 Task: select a rule when a due date between working days from now is set on a card by me.
Action: Mouse moved to (983, 79)
Screenshot: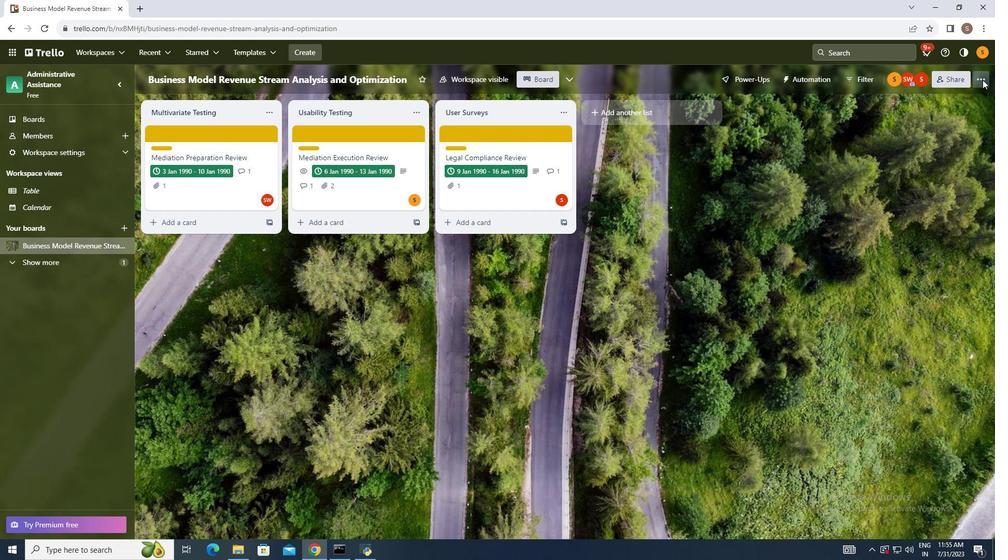 
Action: Mouse pressed left at (983, 79)
Screenshot: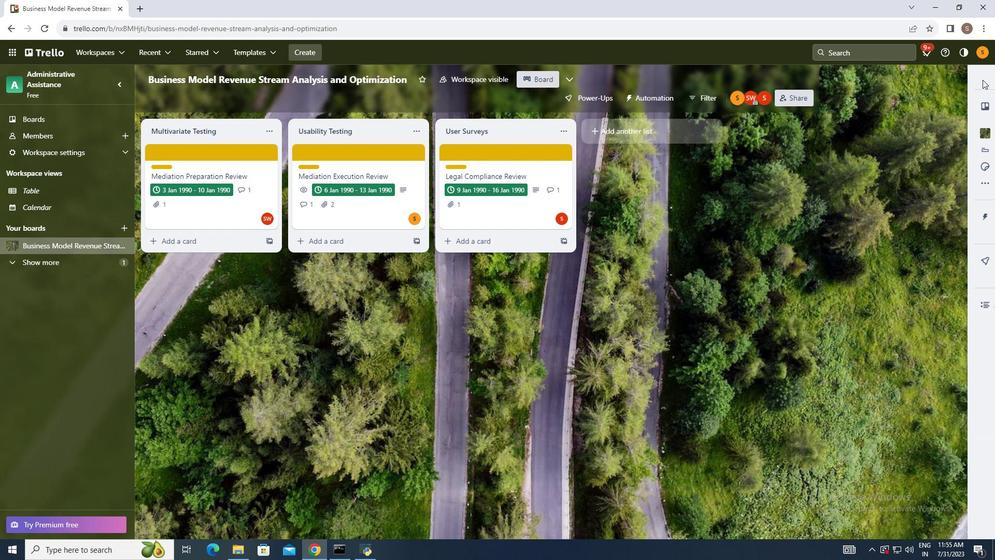 
Action: Mouse moved to (903, 216)
Screenshot: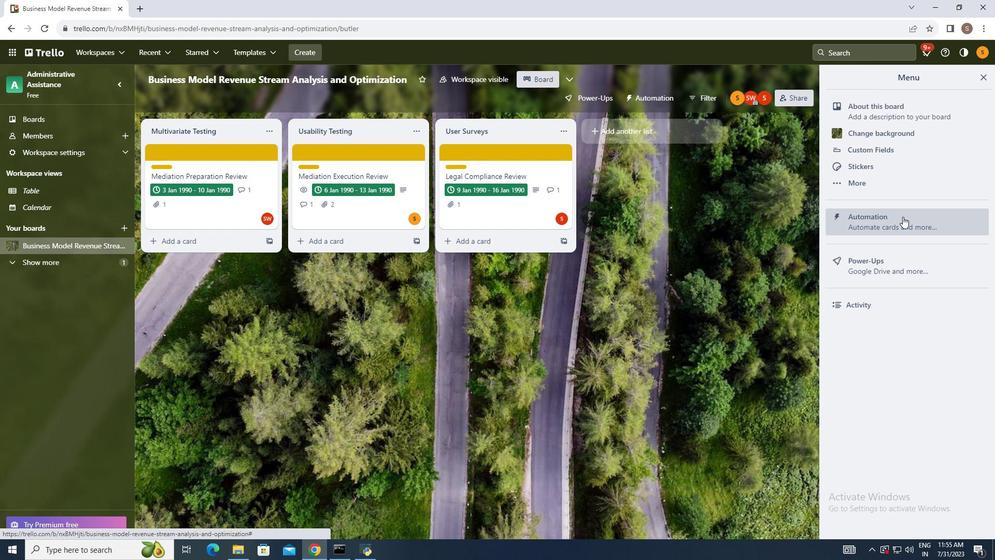 
Action: Mouse pressed left at (903, 216)
Screenshot: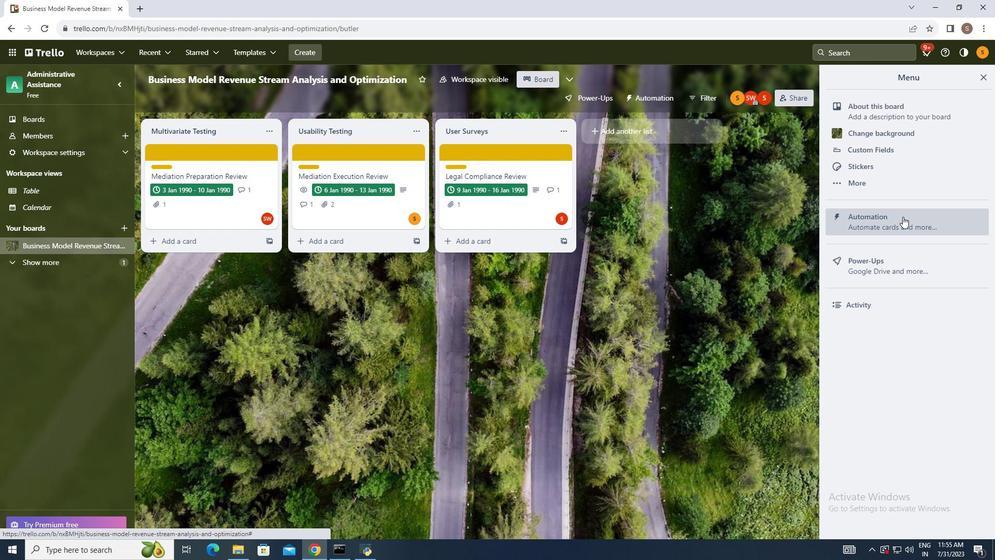 
Action: Mouse moved to (168, 192)
Screenshot: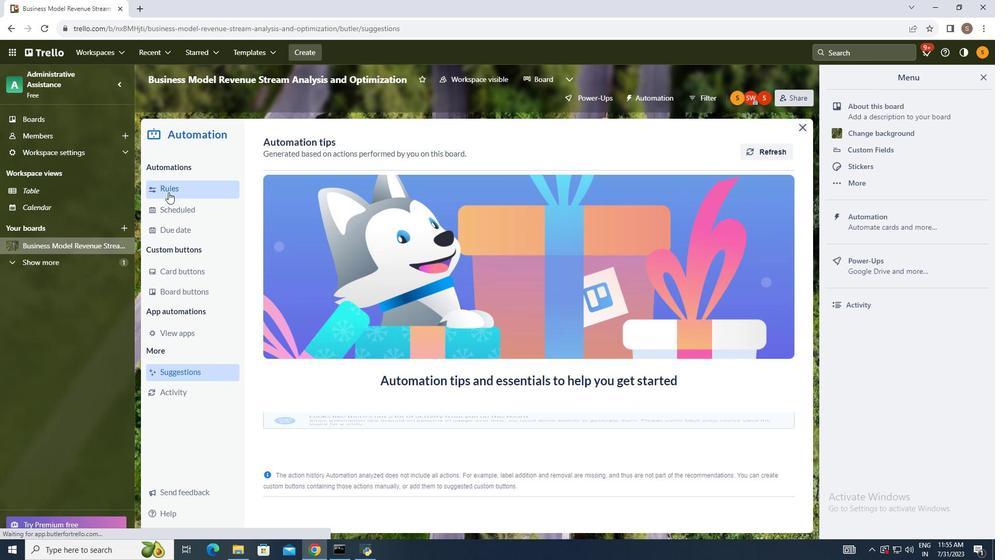 
Action: Mouse pressed left at (168, 192)
Screenshot: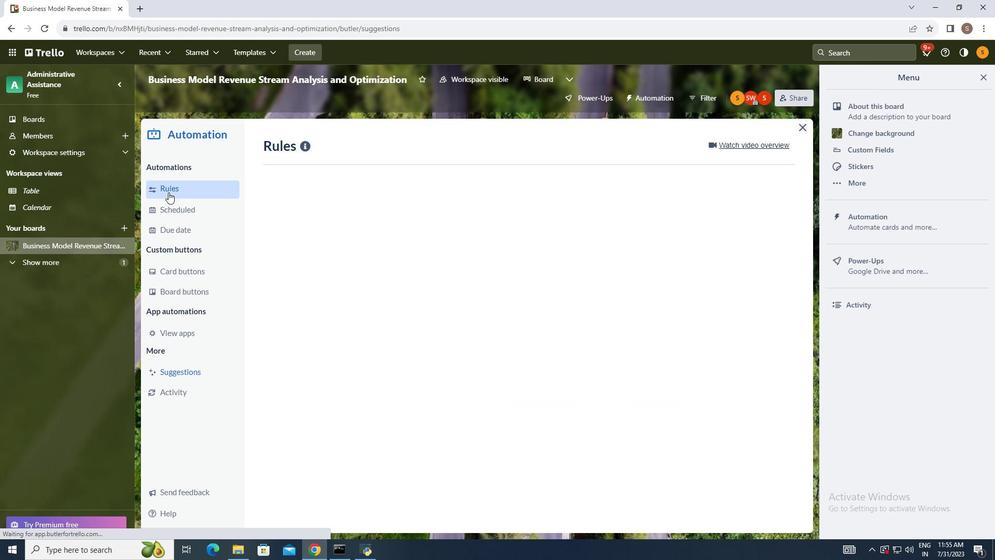 
Action: Mouse moved to (702, 146)
Screenshot: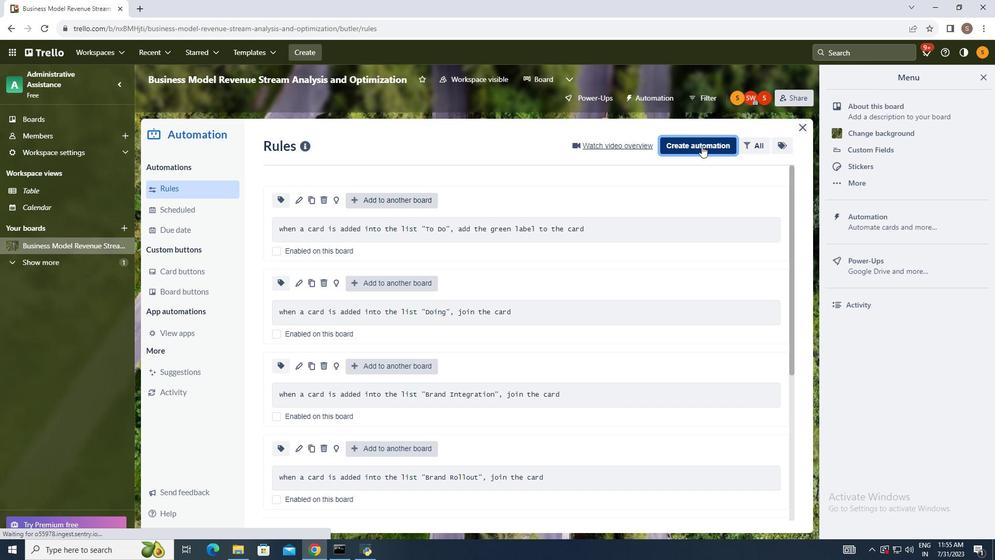 
Action: Mouse pressed left at (702, 146)
Screenshot: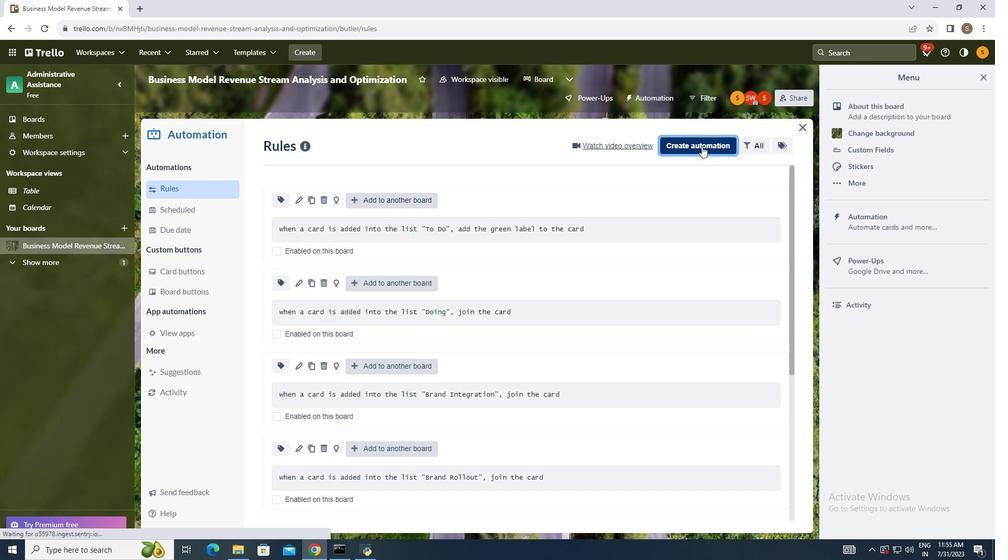 
Action: Mouse moved to (525, 243)
Screenshot: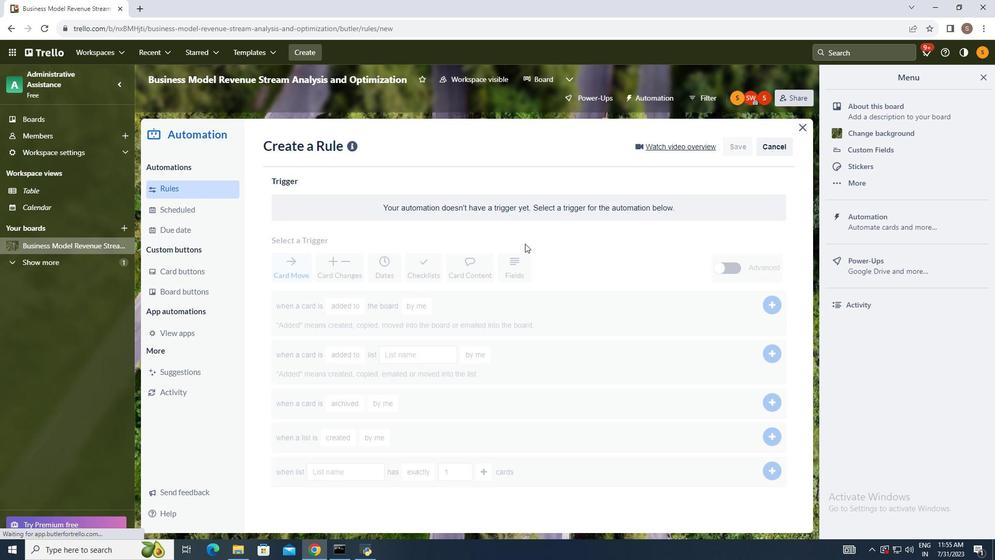 
Action: Mouse pressed left at (525, 243)
Screenshot: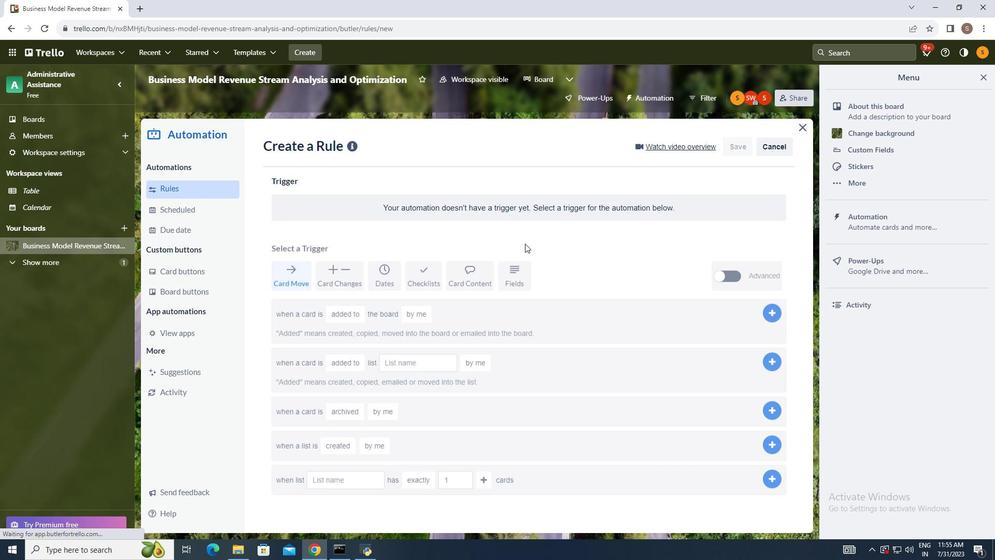 
Action: Mouse moved to (385, 278)
Screenshot: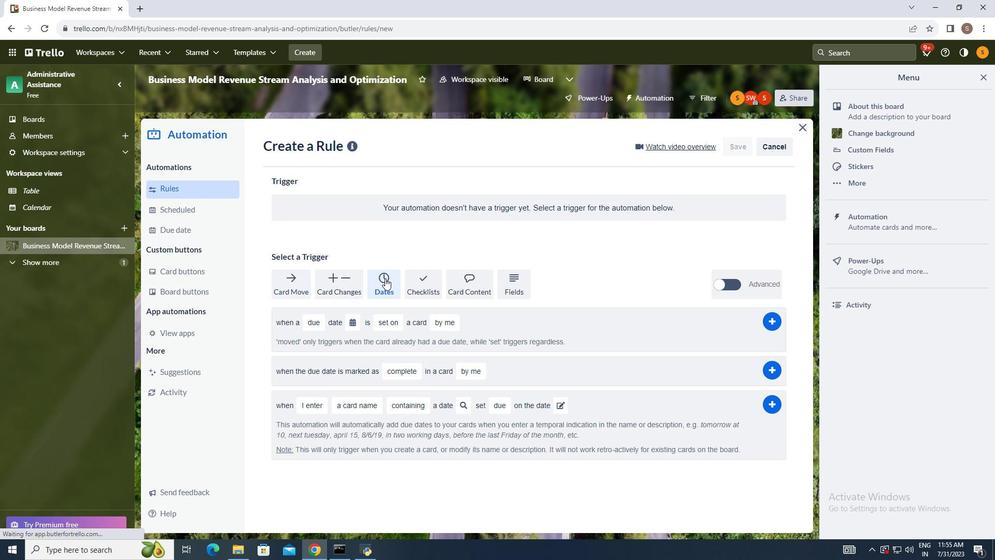 
Action: Mouse pressed left at (385, 278)
Screenshot: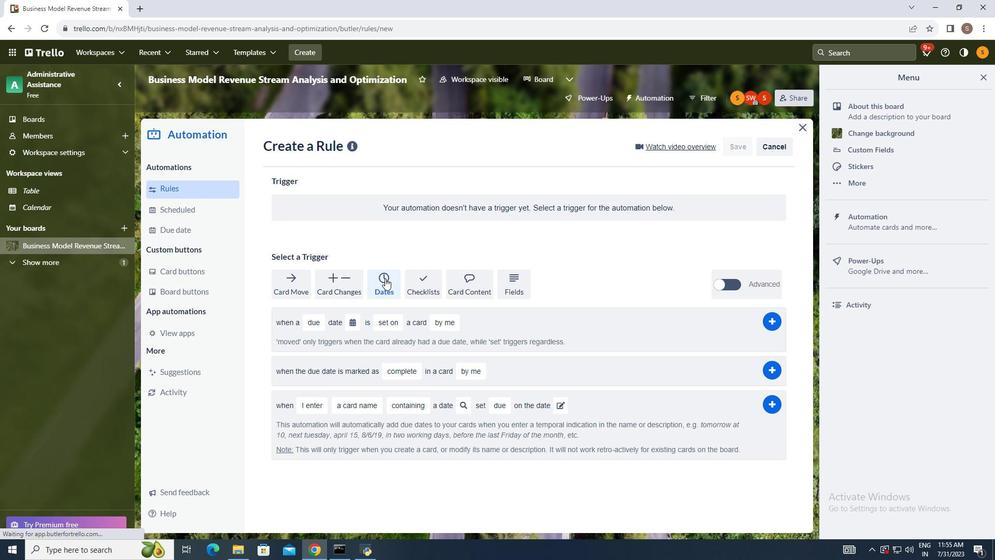 
Action: Mouse moved to (314, 316)
Screenshot: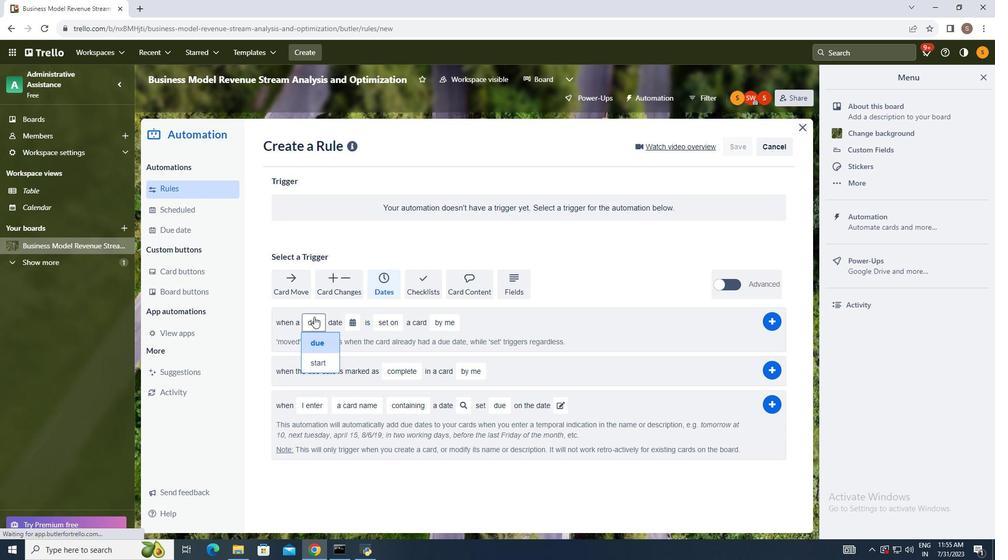 
Action: Mouse pressed left at (314, 316)
Screenshot: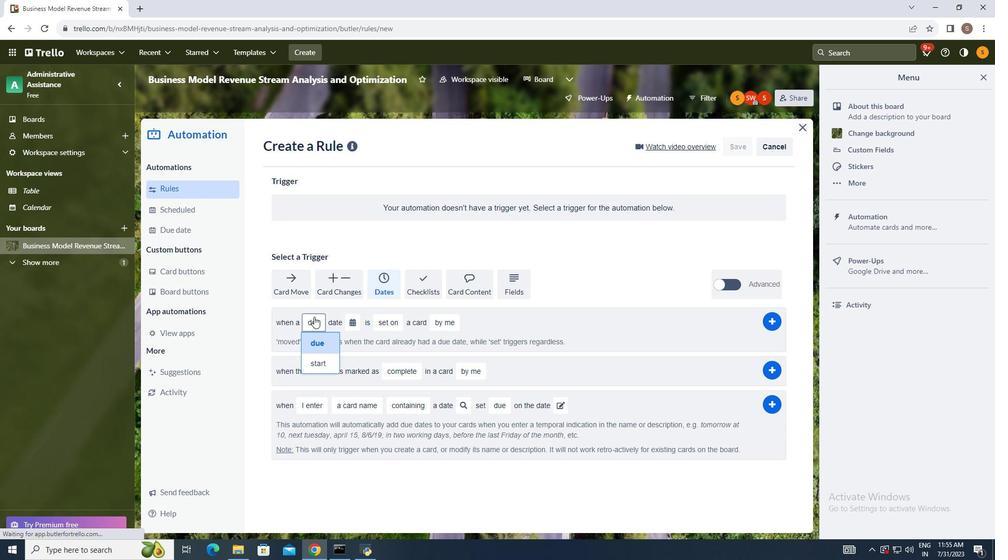 
Action: Mouse moved to (318, 342)
Screenshot: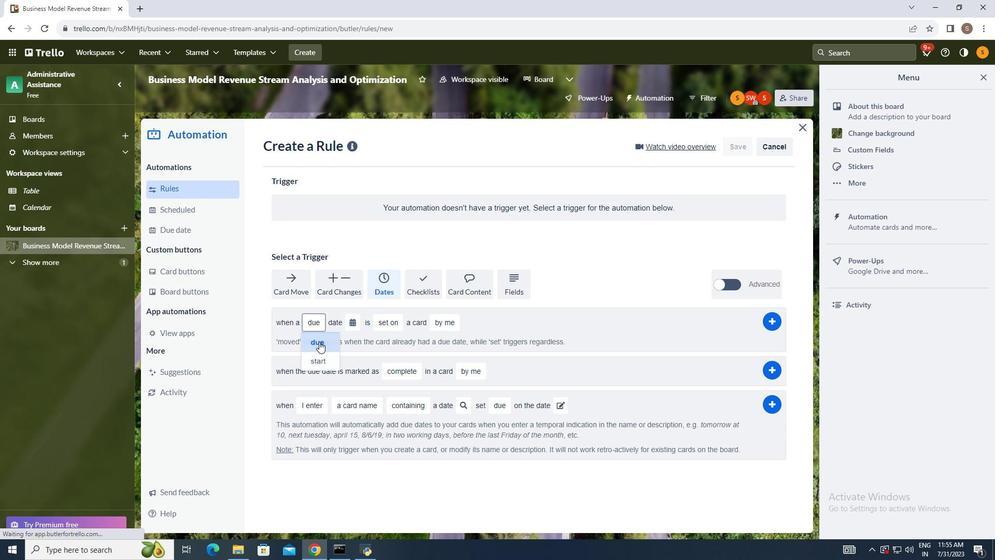 
Action: Mouse pressed left at (318, 342)
Screenshot: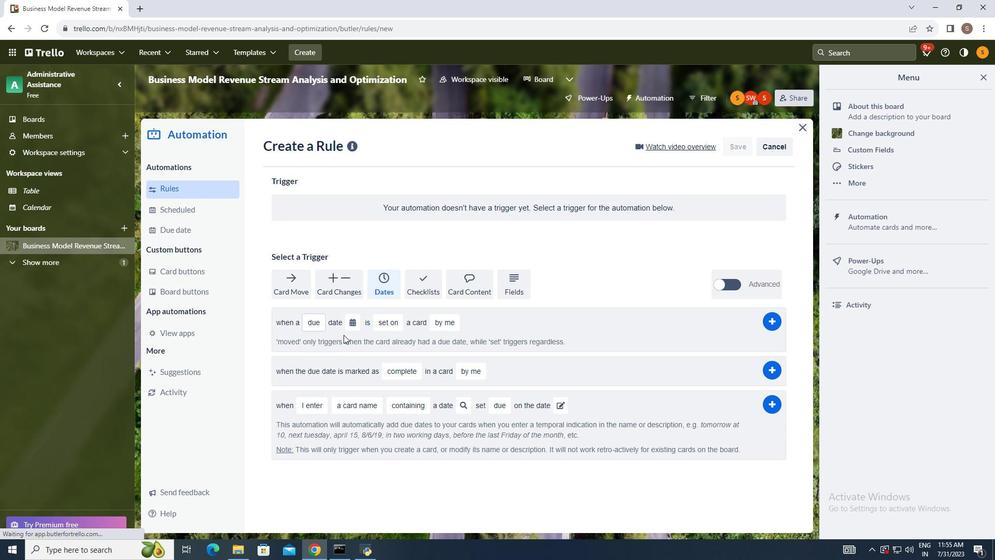 
Action: Mouse moved to (352, 322)
Screenshot: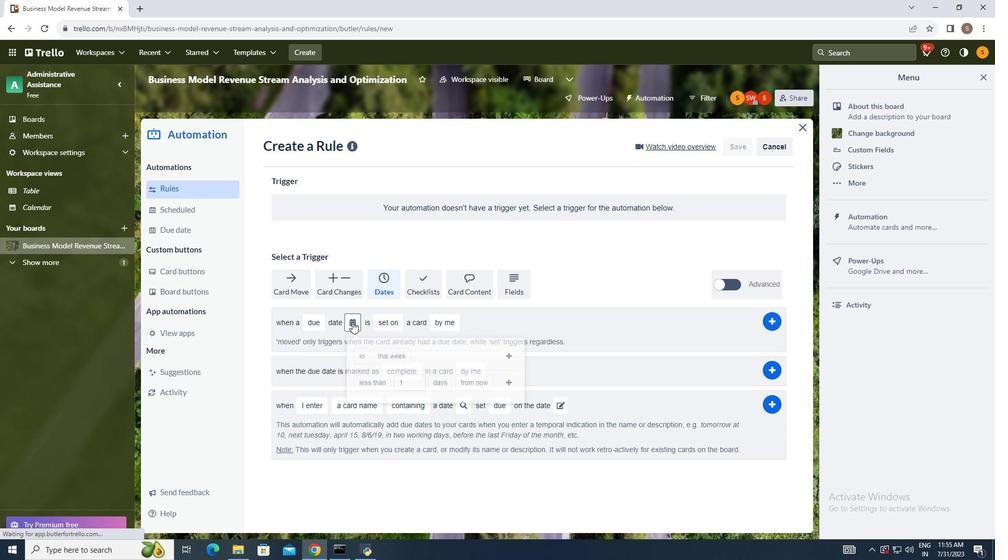 
Action: Mouse pressed left at (352, 322)
Screenshot: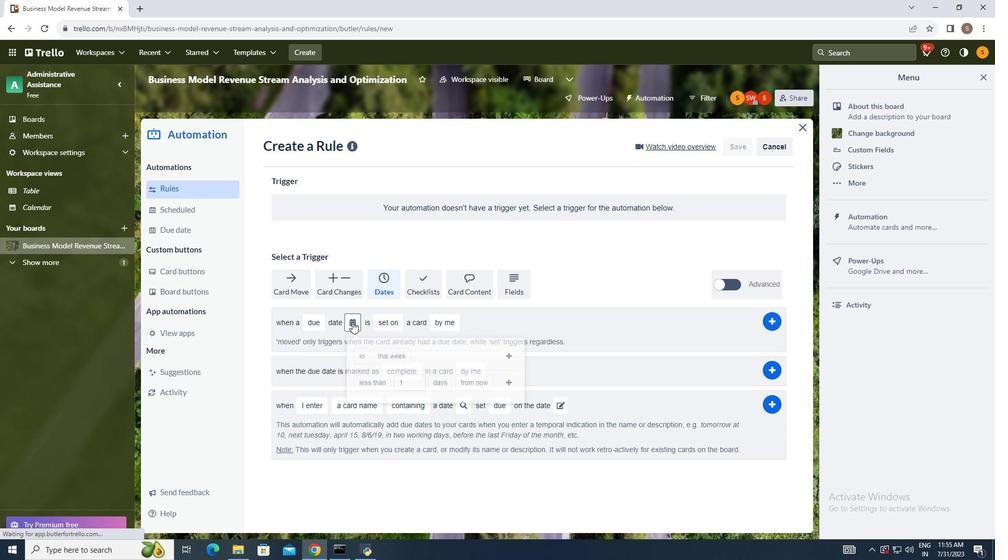 
Action: Mouse moved to (371, 387)
Screenshot: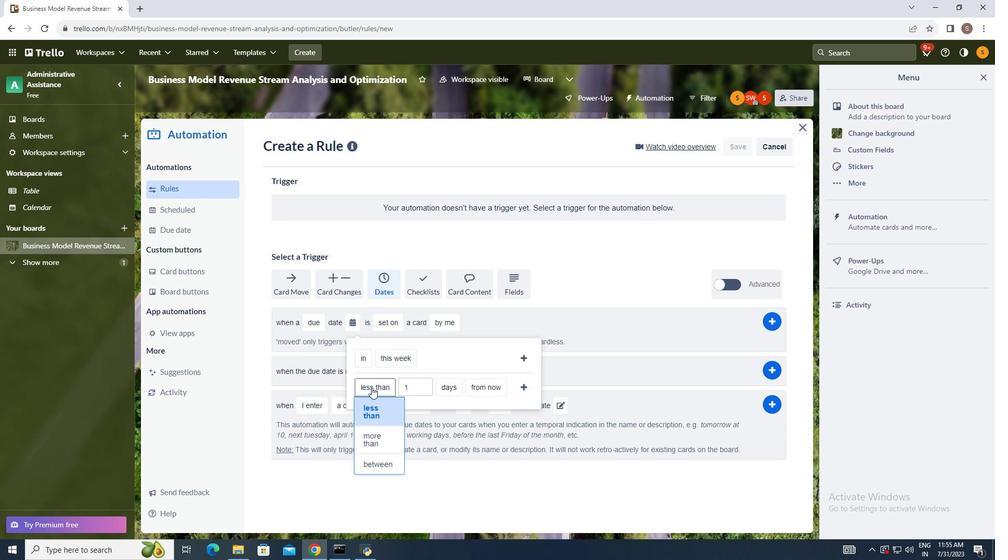 
Action: Mouse pressed left at (371, 387)
Screenshot: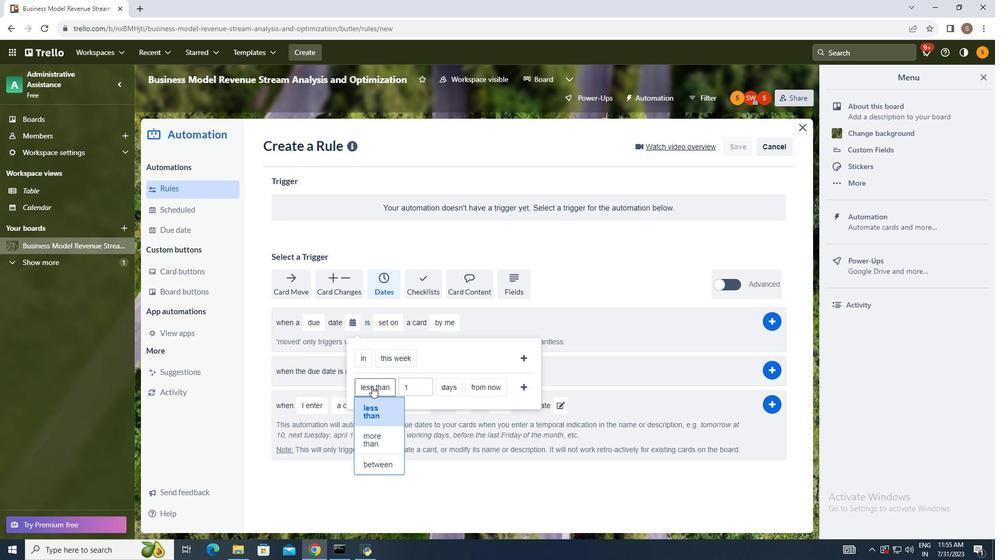 
Action: Mouse moved to (377, 460)
Screenshot: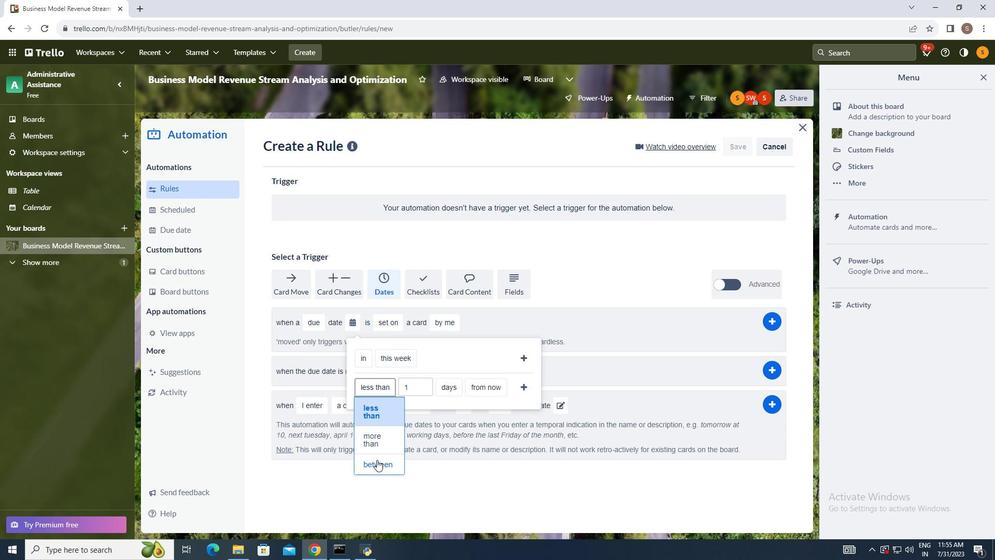 
Action: Mouse pressed left at (377, 460)
Screenshot: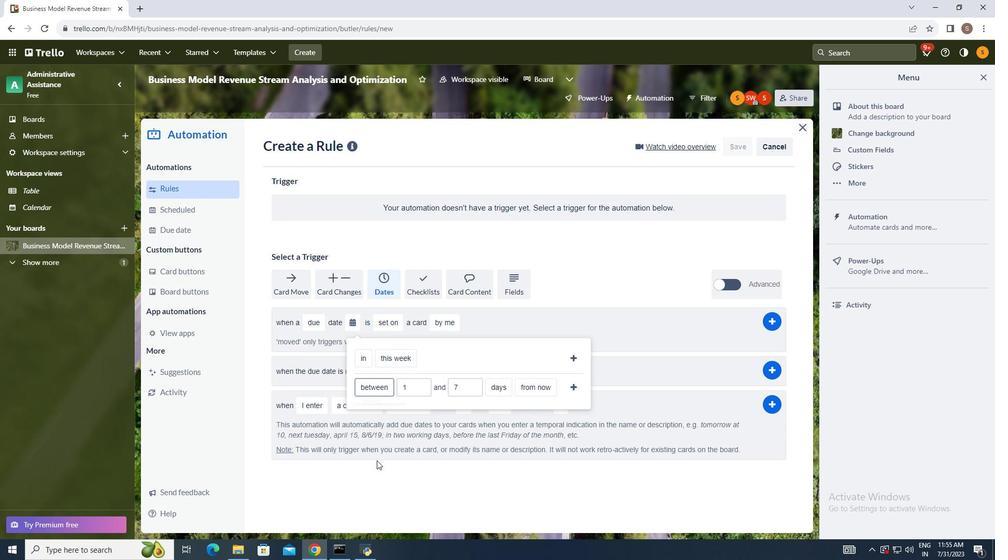 
Action: Mouse moved to (509, 422)
Screenshot: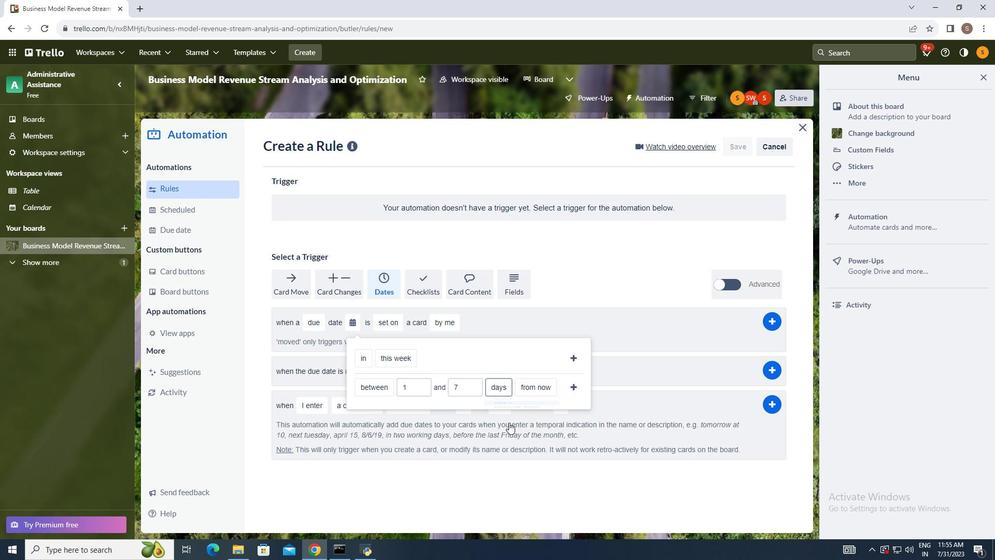 
Action: Mouse pressed left at (509, 422)
Screenshot: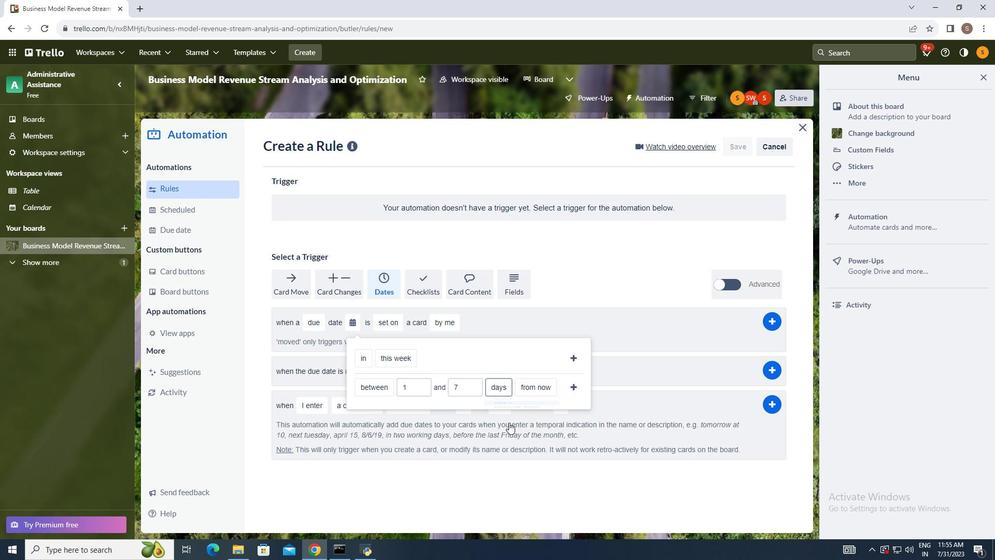
Action: Mouse moved to (531, 385)
Screenshot: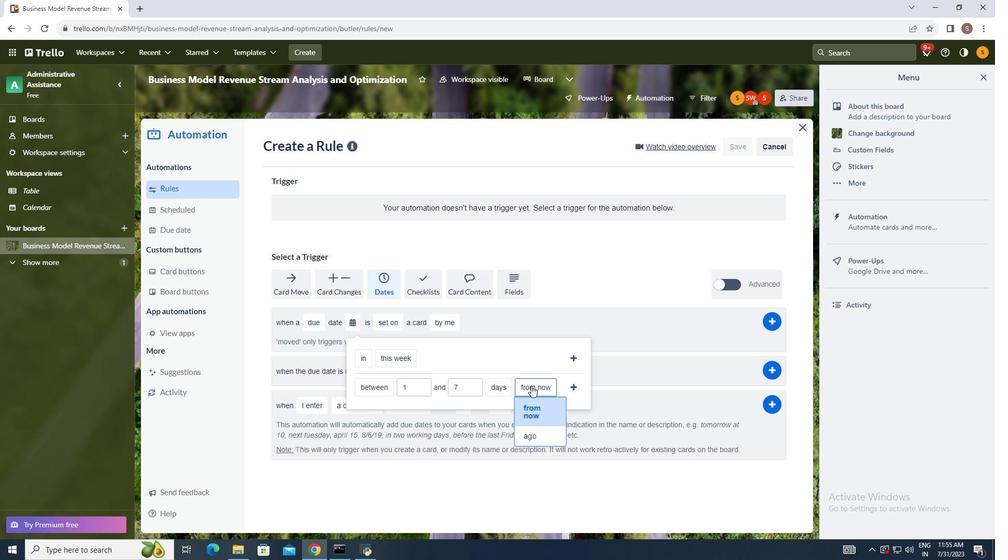 
Action: Mouse pressed left at (531, 385)
Screenshot: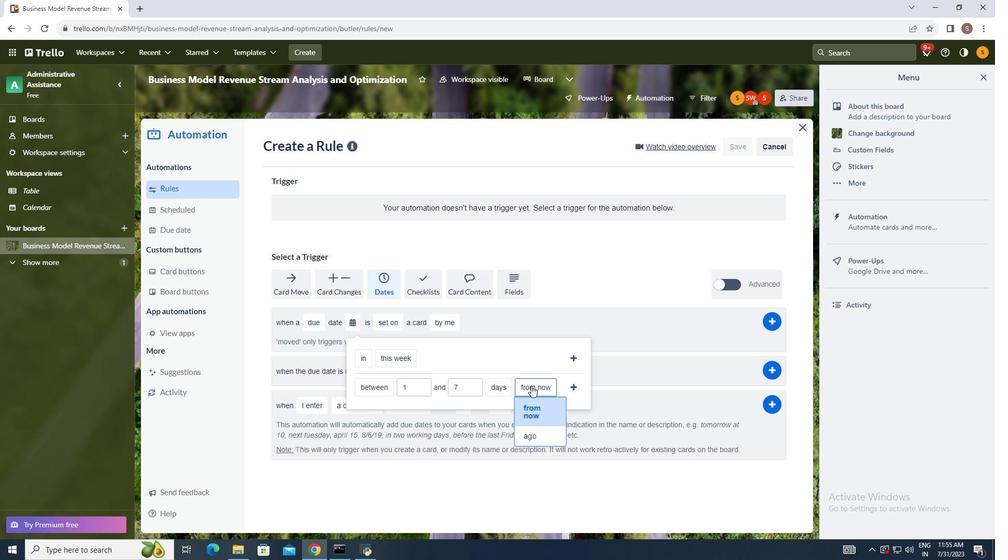 
Action: Mouse moved to (533, 410)
Screenshot: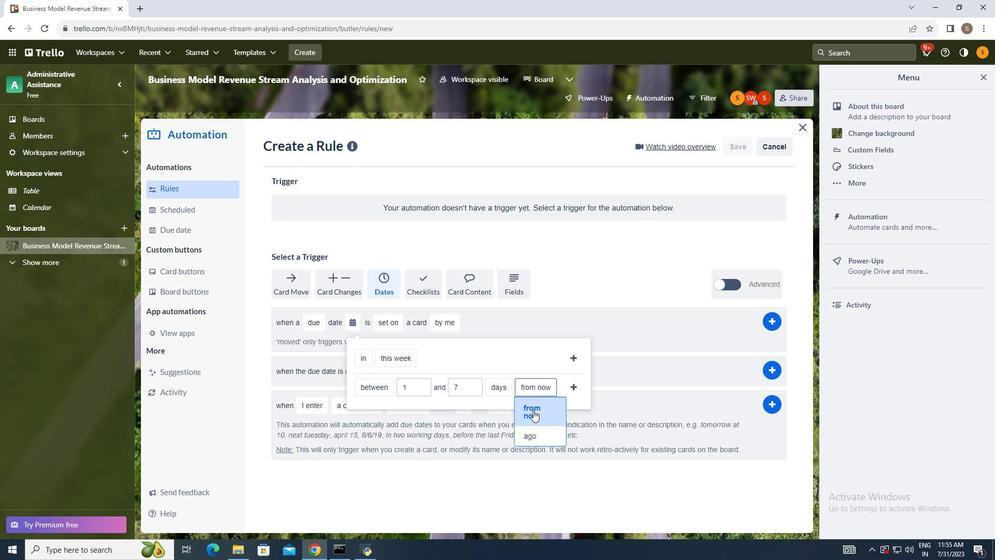 
Action: Mouse pressed left at (533, 410)
Screenshot: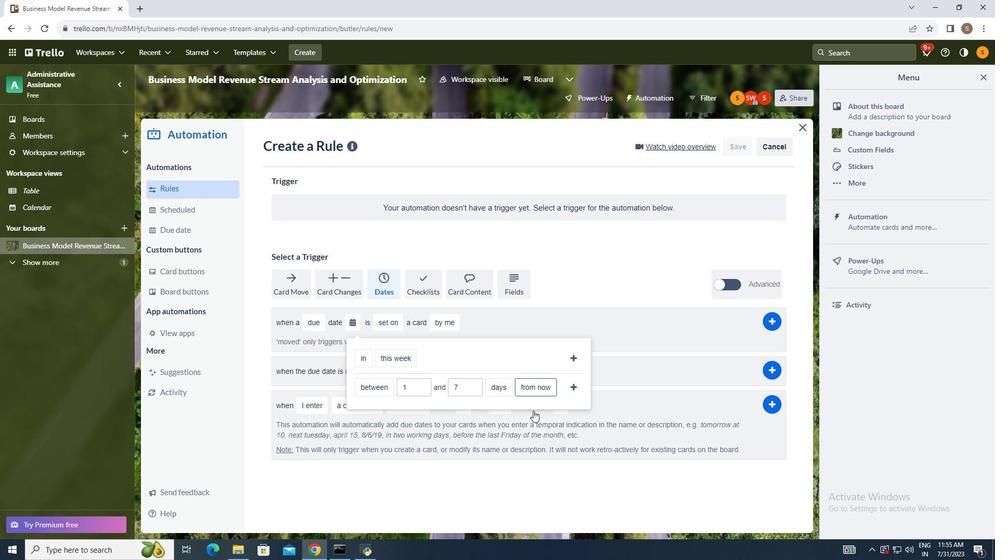 
Action: Mouse moved to (573, 385)
Screenshot: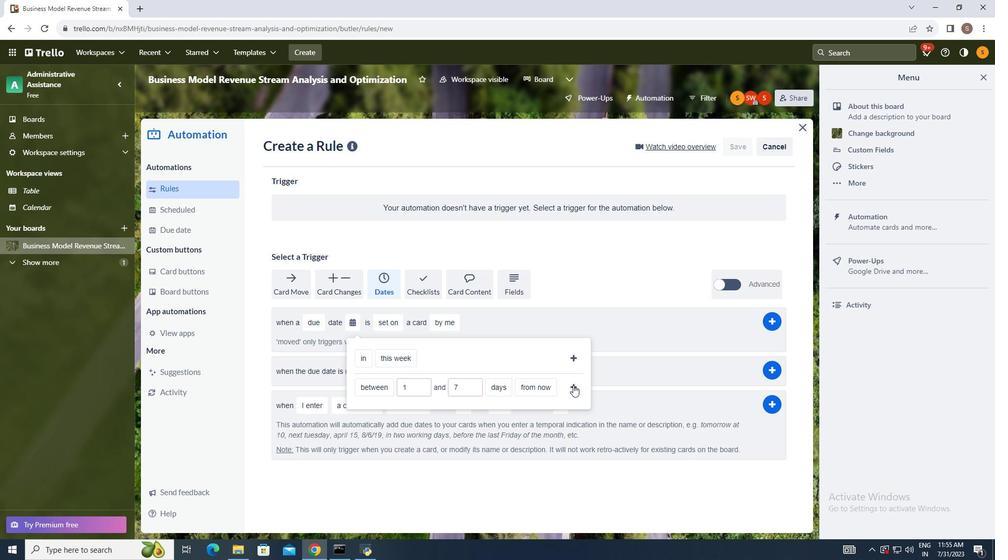 
Action: Mouse pressed left at (573, 385)
Screenshot: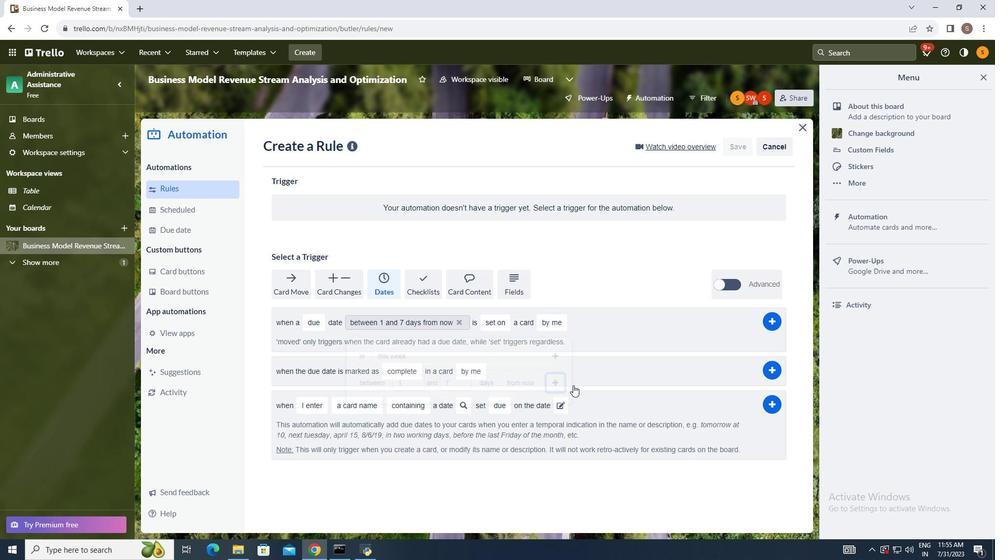 
Action: Mouse moved to (497, 324)
Screenshot: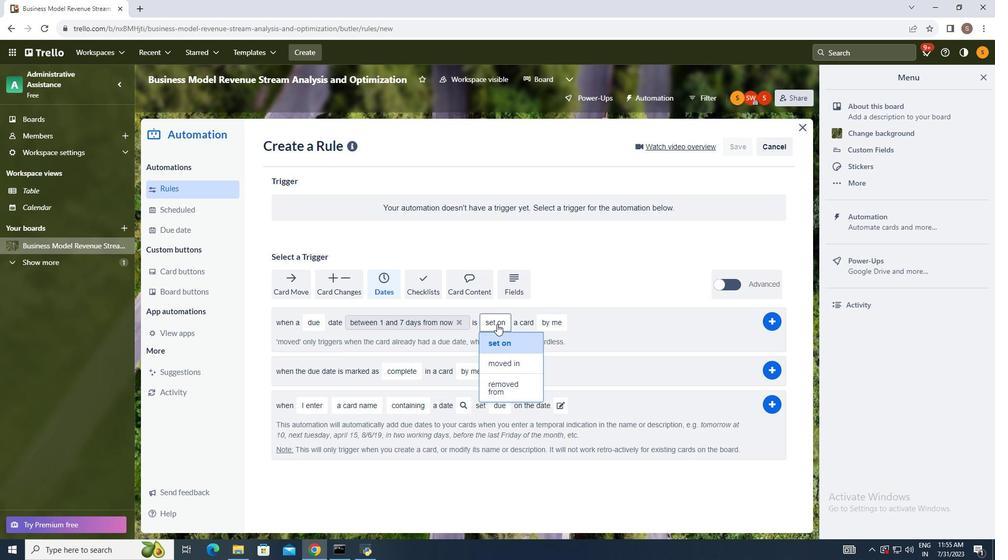 
Action: Mouse pressed left at (497, 324)
Screenshot: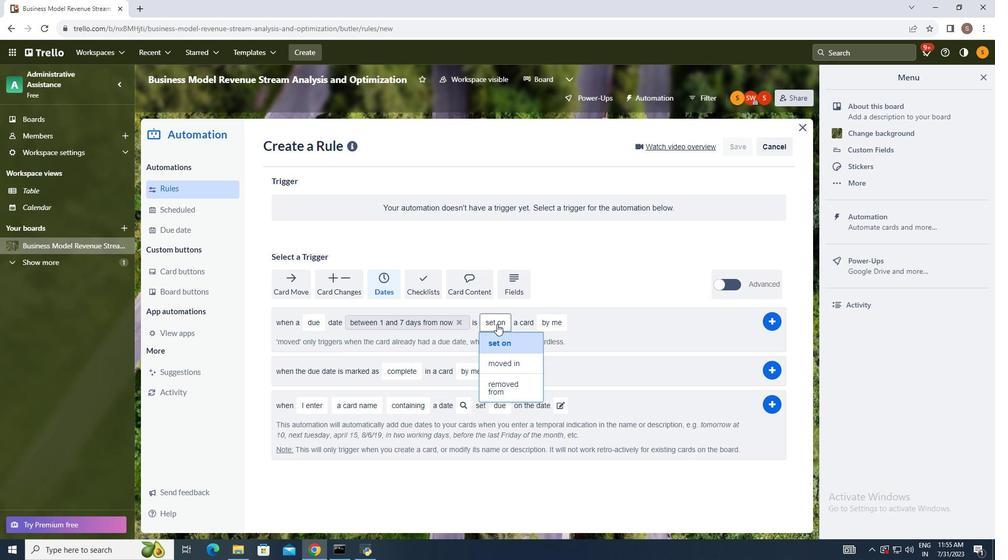 
Action: Mouse moved to (505, 340)
Screenshot: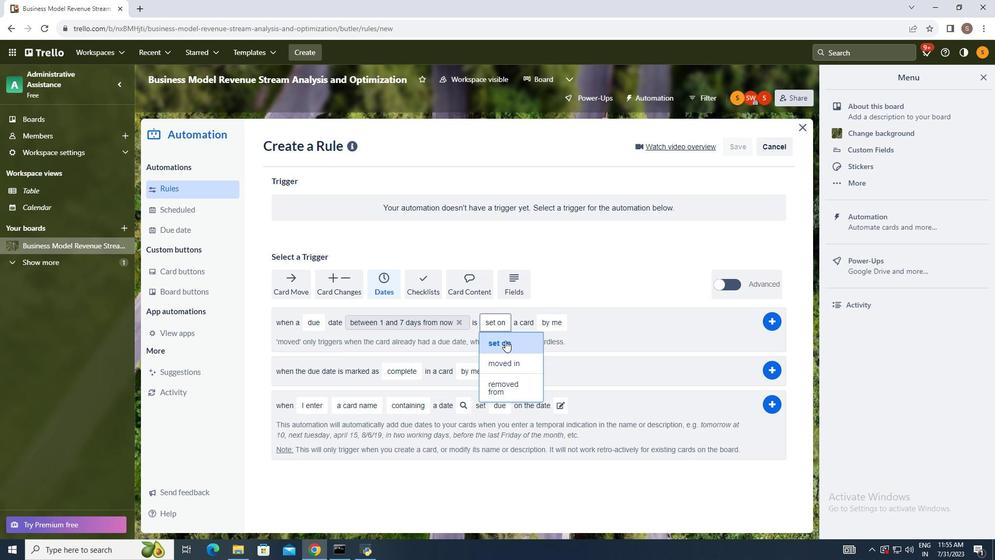 
Action: Mouse pressed left at (505, 340)
Screenshot: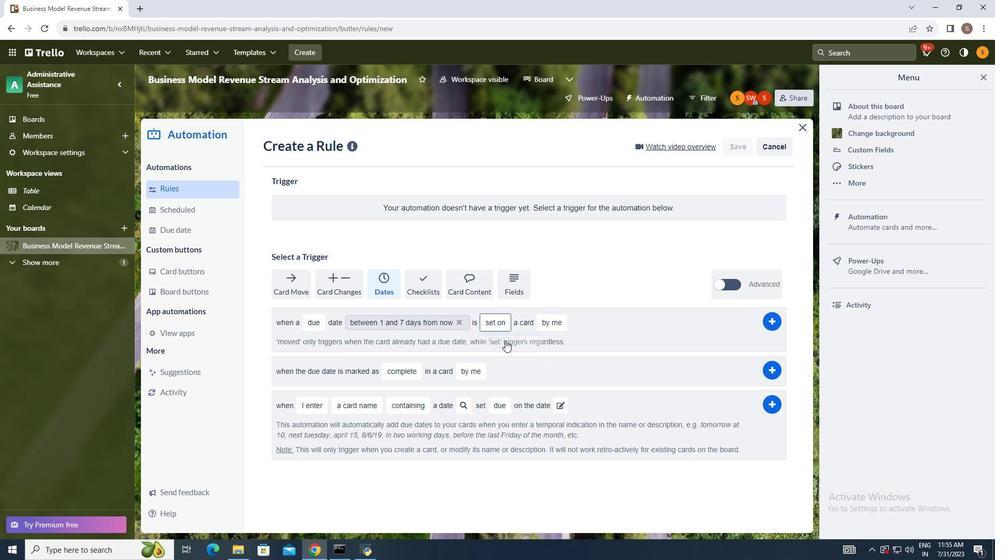 
Action: Mouse moved to (557, 321)
Screenshot: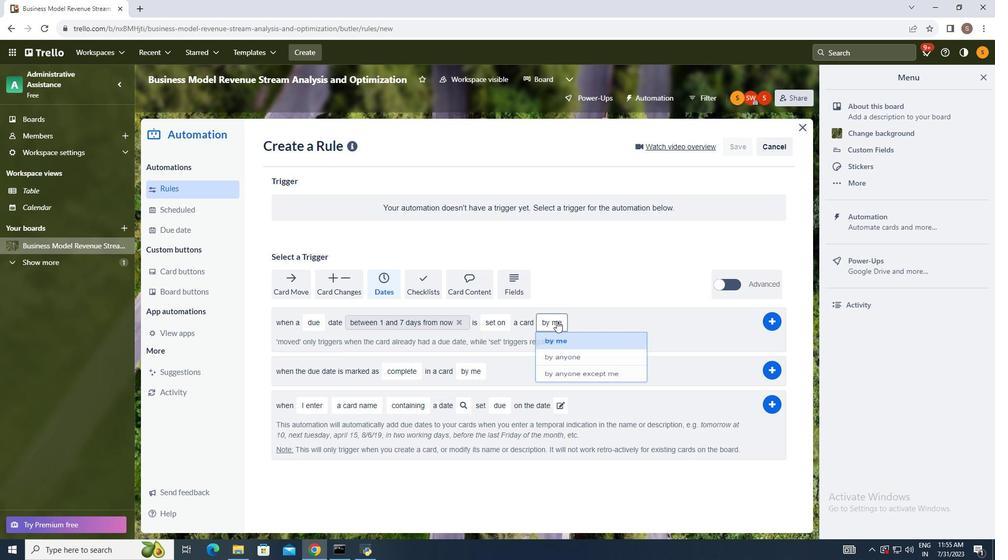 
Action: Mouse pressed left at (557, 321)
Screenshot: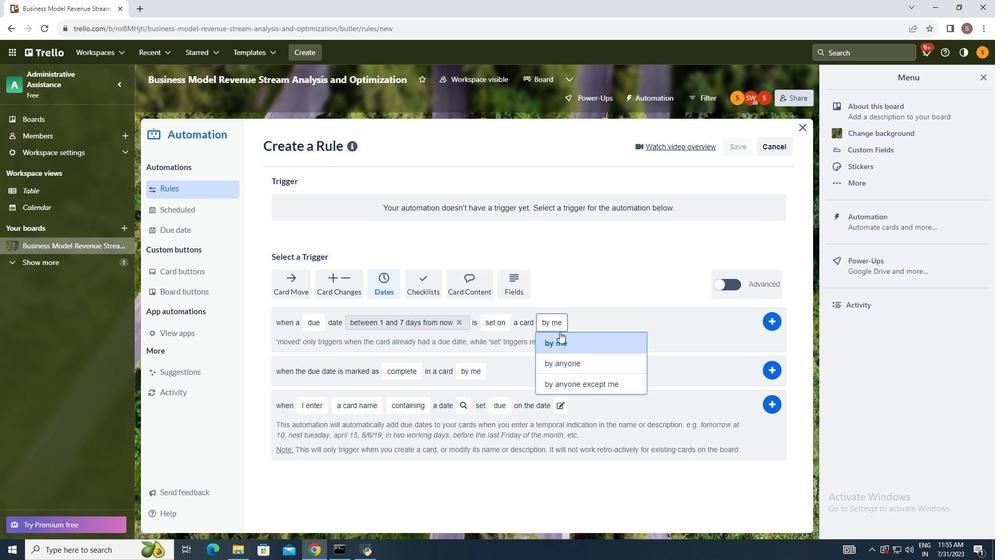 
Action: Mouse moved to (560, 339)
Screenshot: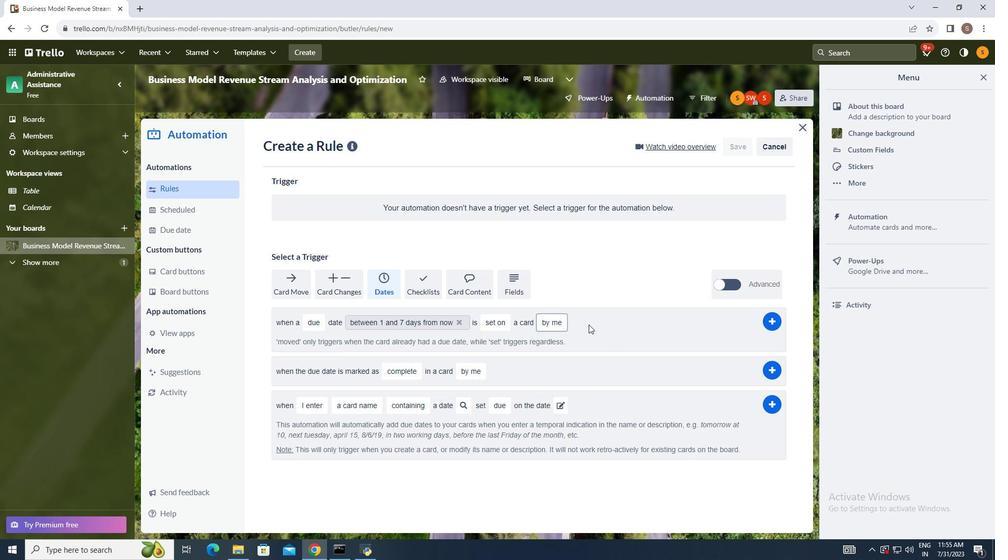 
Action: Mouse pressed left at (560, 339)
Screenshot: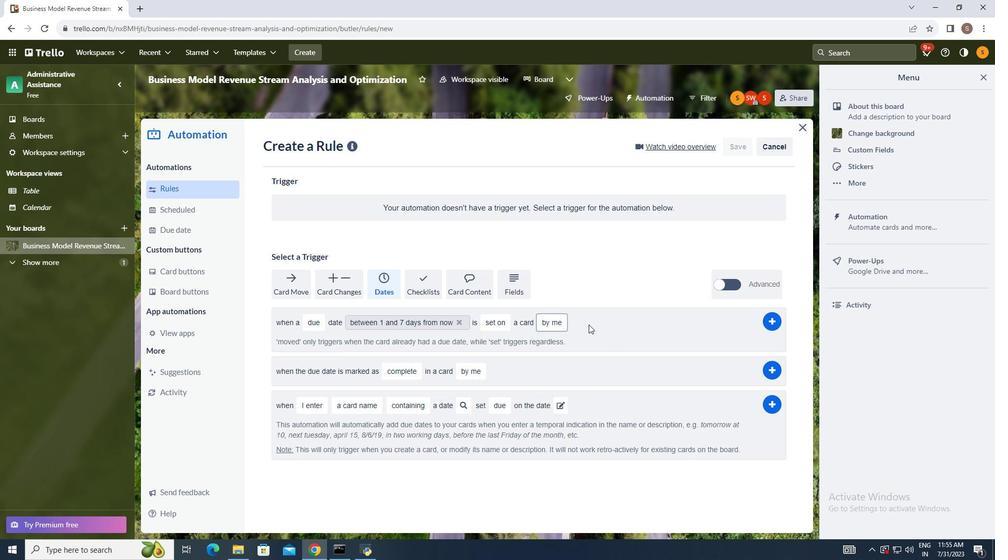 
Action: Mouse moved to (591, 312)
Screenshot: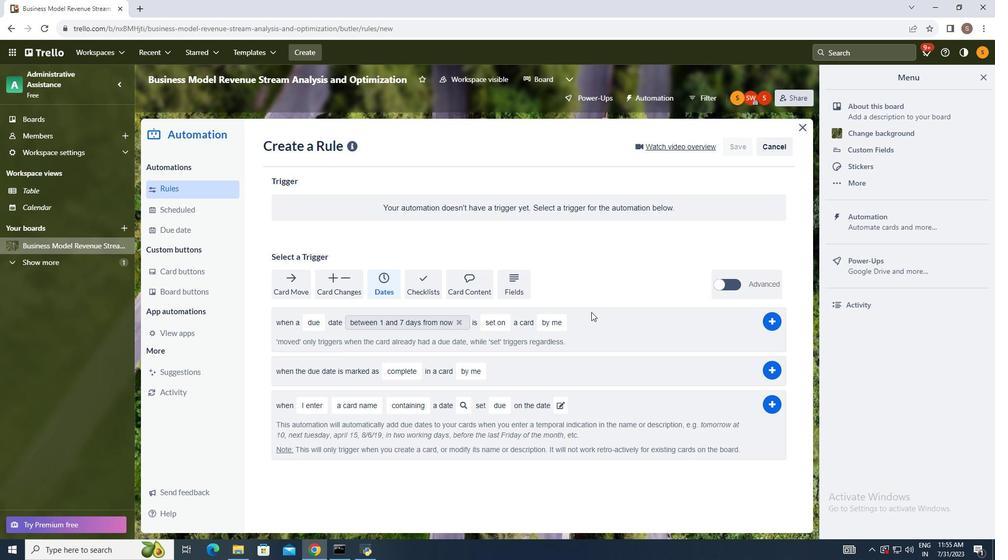 
